 Task: Check all the learning series pricing.
Action: Mouse moved to (838, 301)
Screenshot: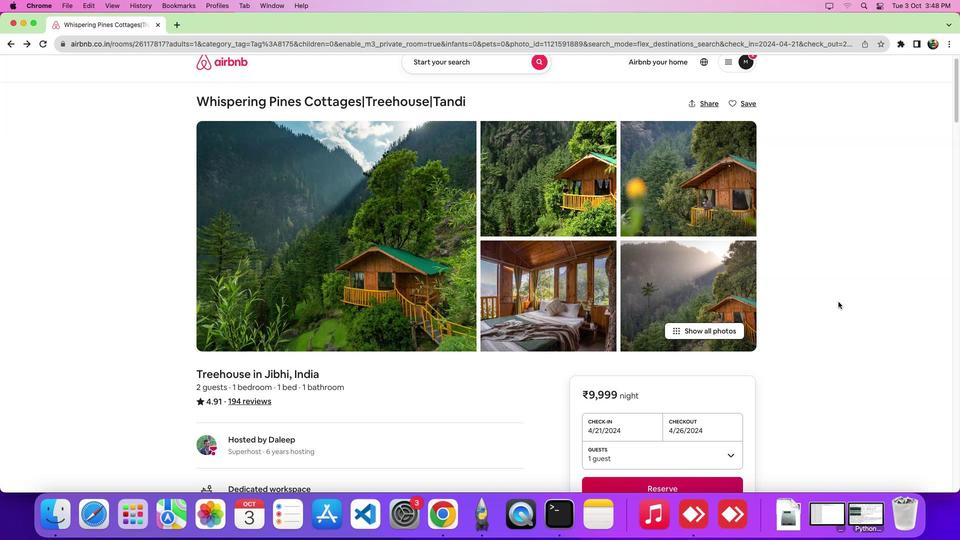 
Action: Mouse scrolled (838, 301) with delta (0, 0)
Screenshot: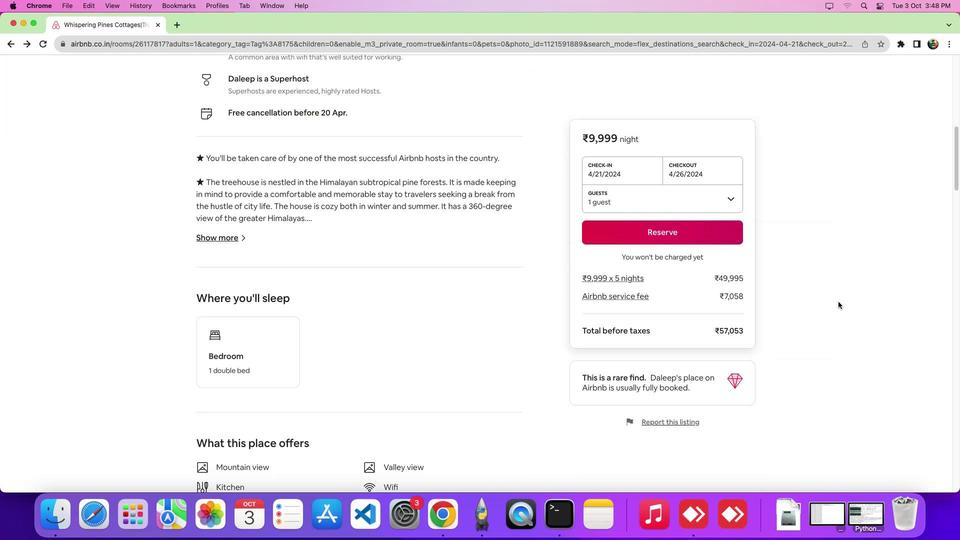 
Action: Mouse scrolled (838, 301) with delta (0, 0)
Screenshot: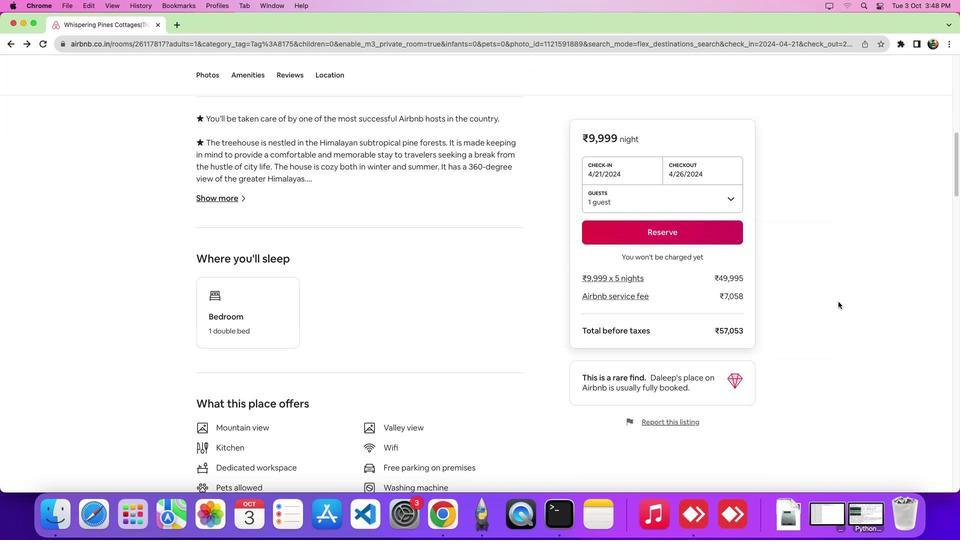 
Action: Mouse scrolled (838, 301) with delta (0, -4)
Screenshot: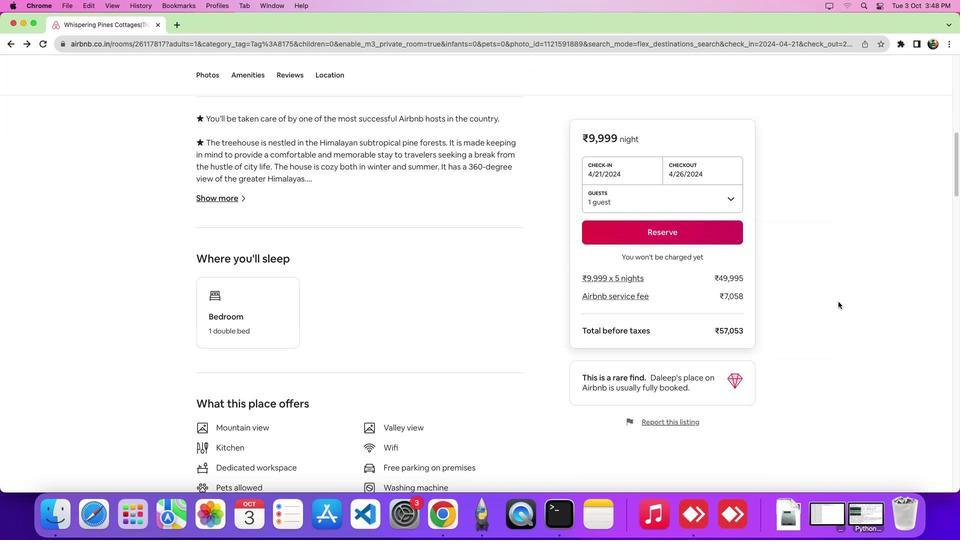 
Action: Mouse scrolled (838, 301) with delta (0, -6)
Screenshot: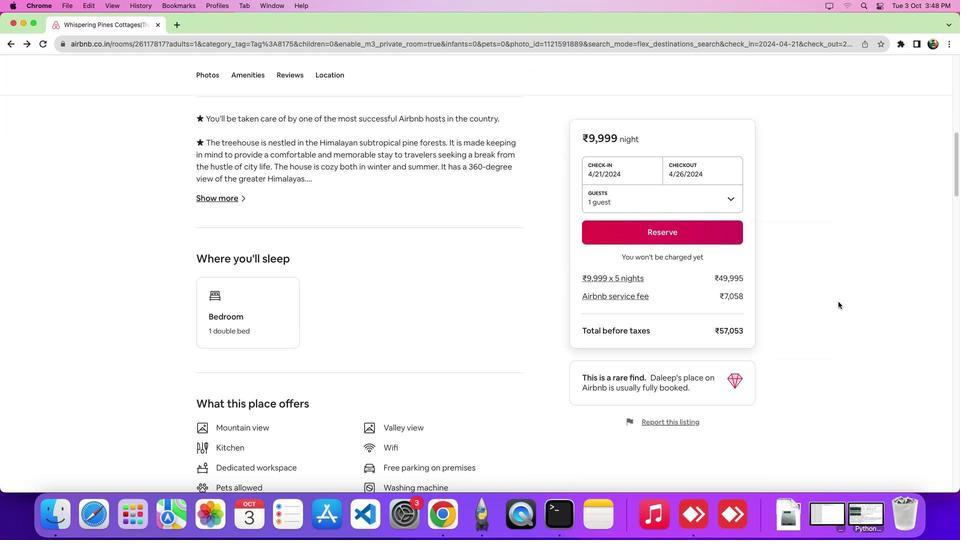 
Action: Mouse scrolled (838, 301) with delta (0, 0)
Screenshot: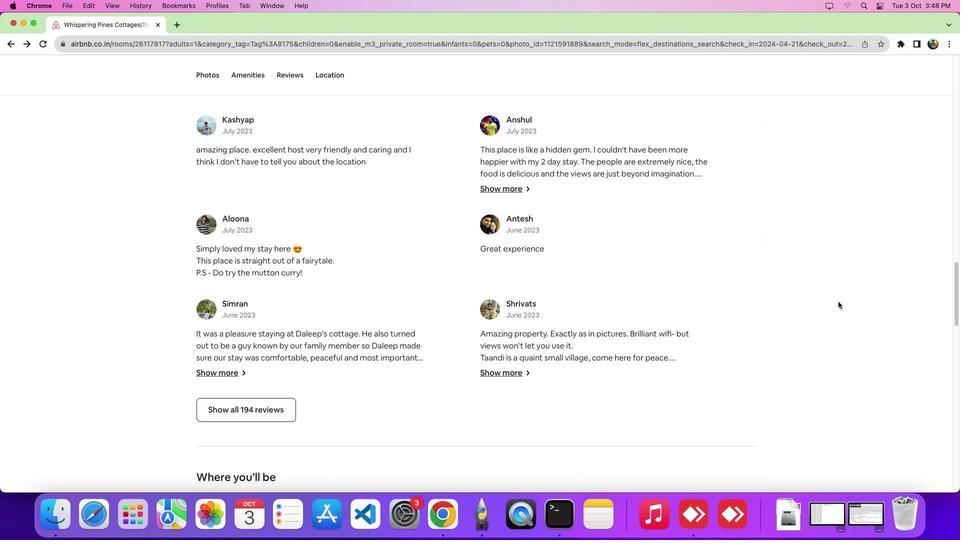 
Action: Mouse scrolled (838, 301) with delta (0, -1)
Screenshot: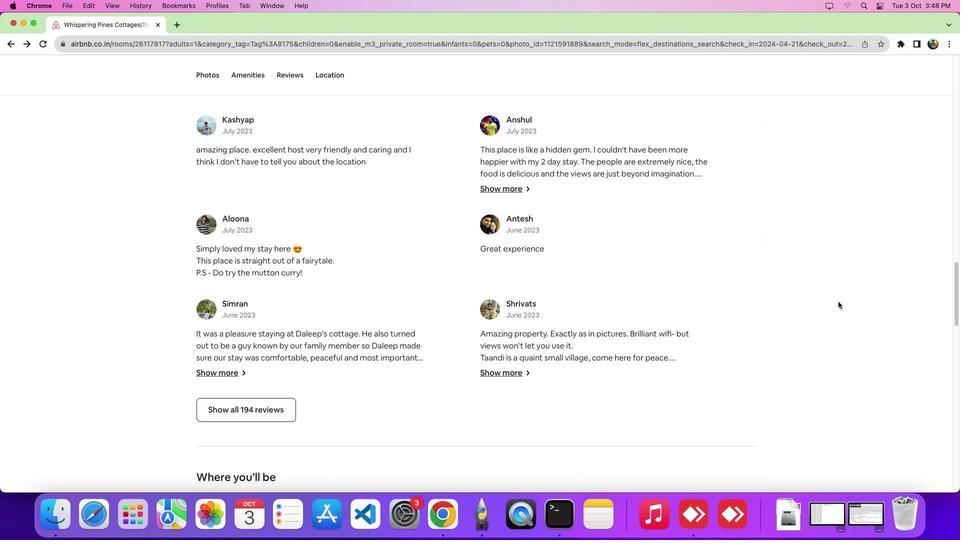 
Action: Mouse scrolled (838, 301) with delta (0, -5)
Screenshot: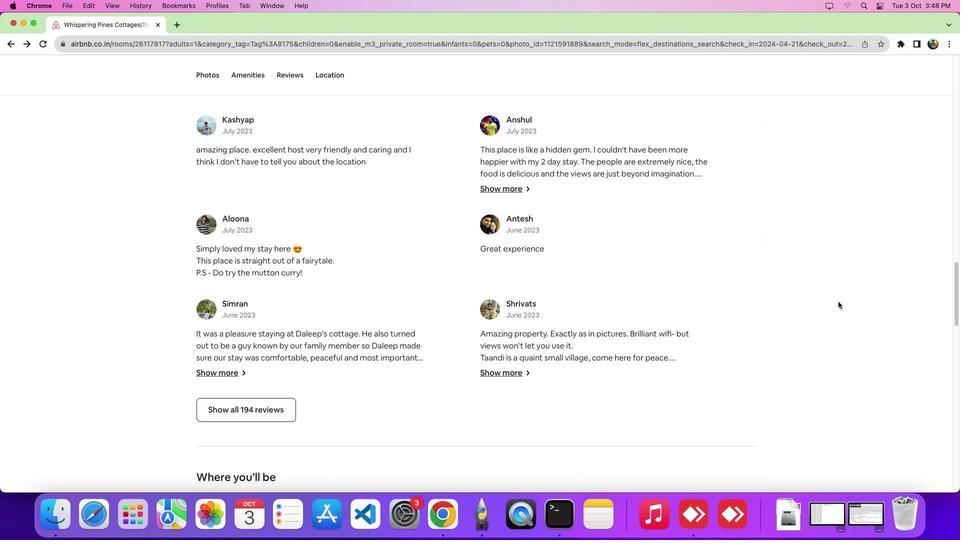 
Action: Mouse scrolled (838, 301) with delta (0, -7)
Screenshot: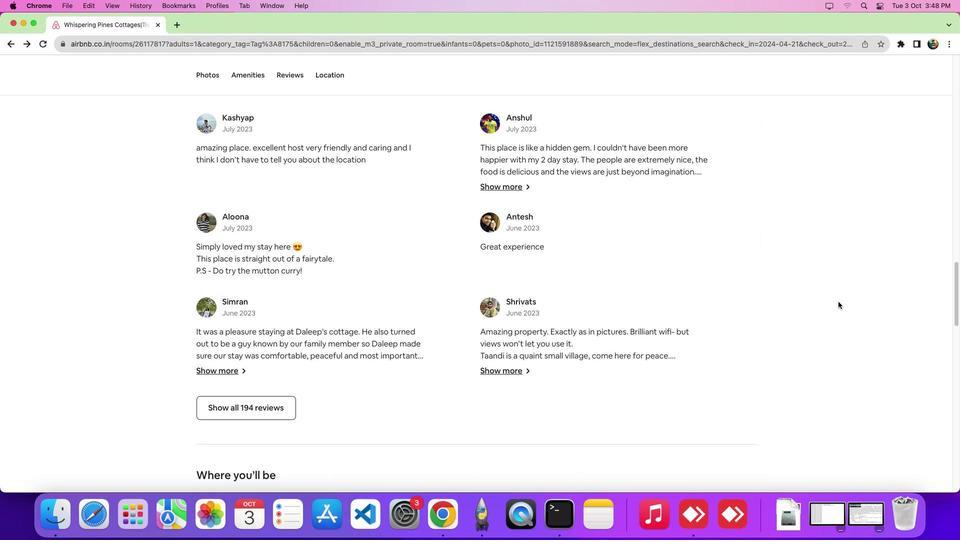 
Action: Mouse scrolled (838, 301) with delta (0, -7)
Screenshot: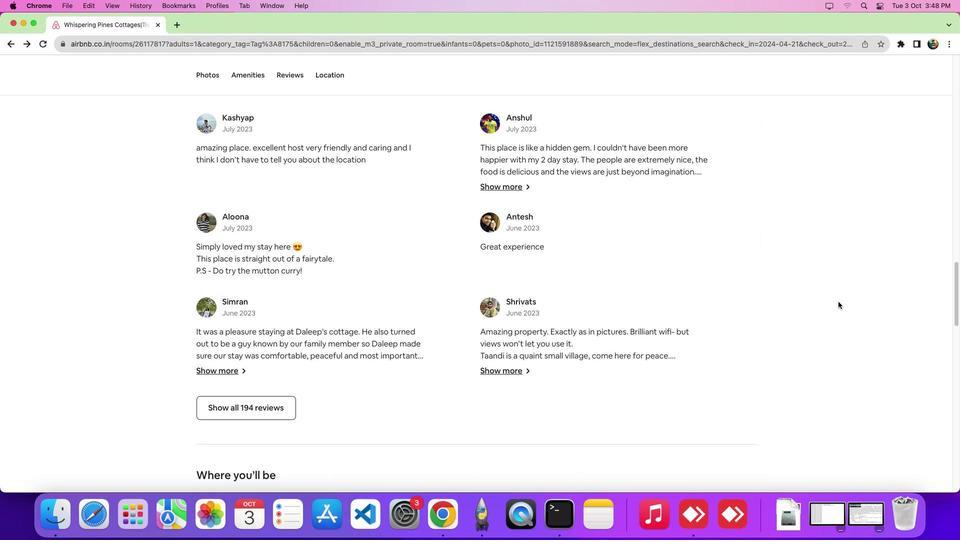 
Action: Mouse scrolled (838, 301) with delta (0, 0)
Screenshot: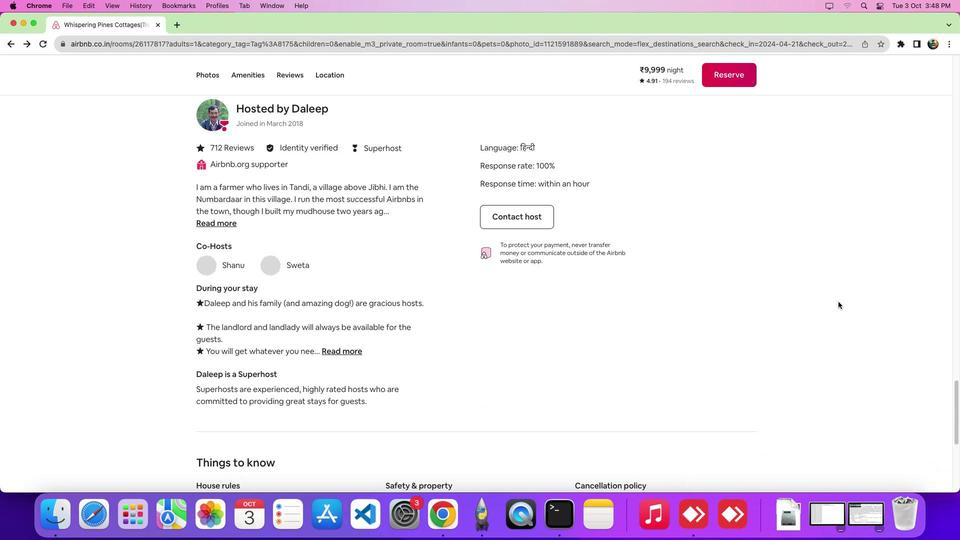 
Action: Mouse scrolled (838, 301) with delta (0, -1)
Screenshot: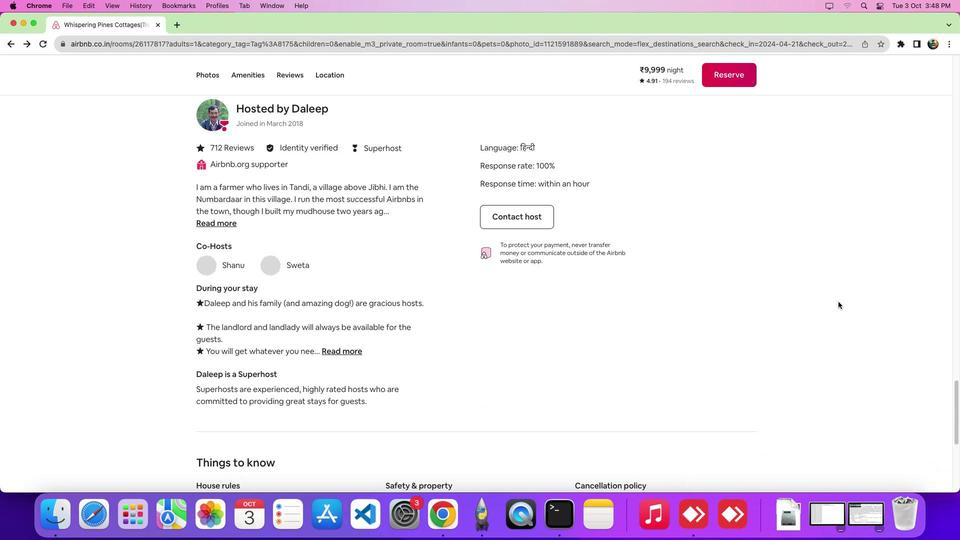 
Action: Mouse scrolled (838, 301) with delta (0, -5)
Screenshot: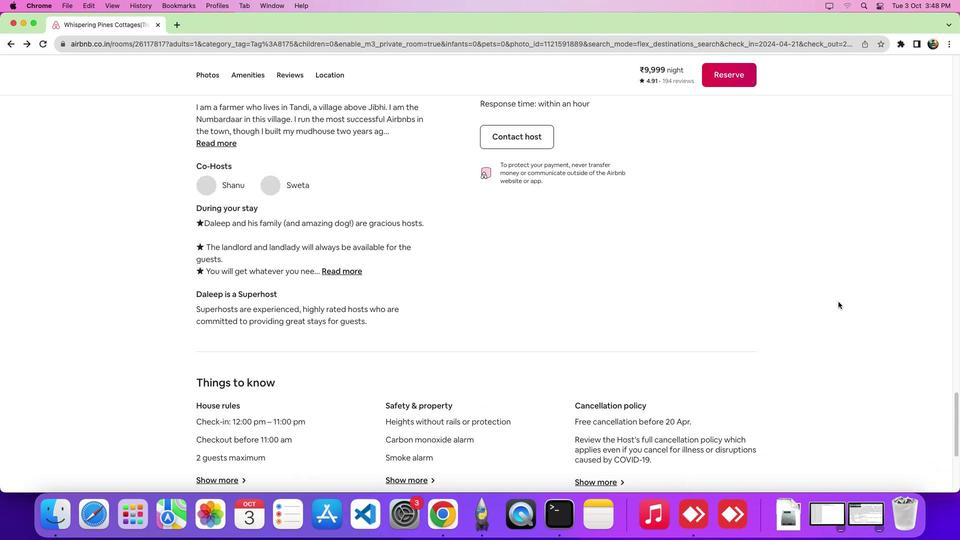 
Action: Mouse scrolled (838, 301) with delta (0, -7)
Screenshot: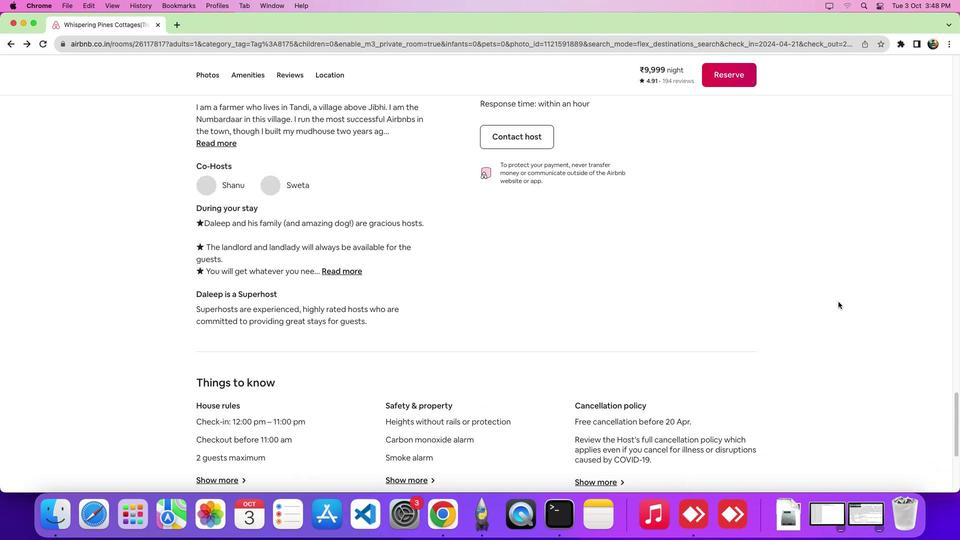 
Action: Mouse scrolled (838, 301) with delta (0, -7)
Screenshot: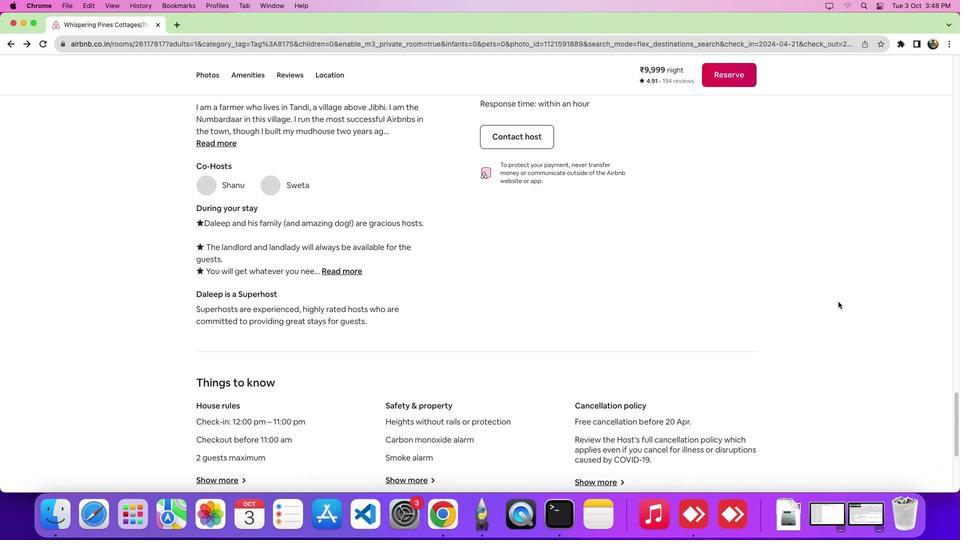 
Action: Mouse scrolled (838, 301) with delta (0, 0)
Screenshot: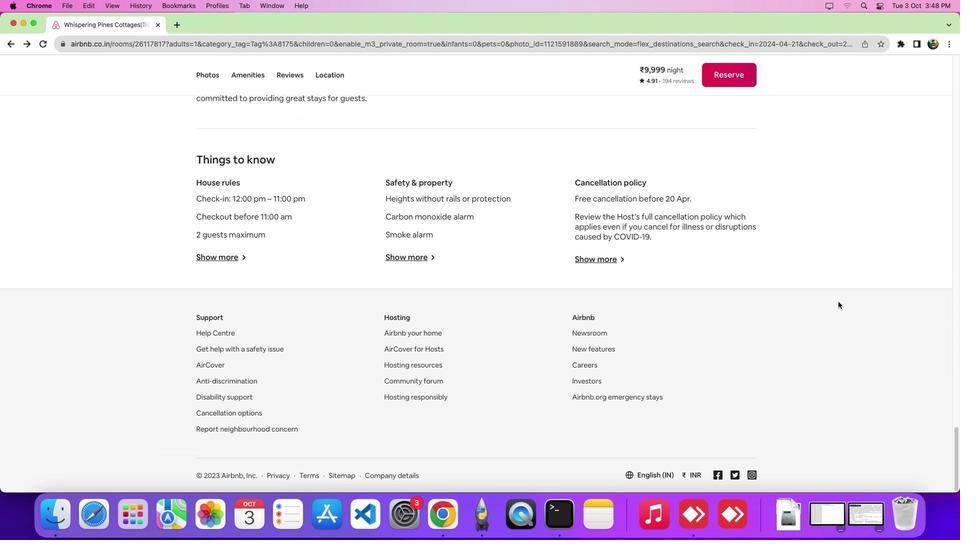 
Action: Mouse scrolled (838, 301) with delta (0, -1)
Screenshot: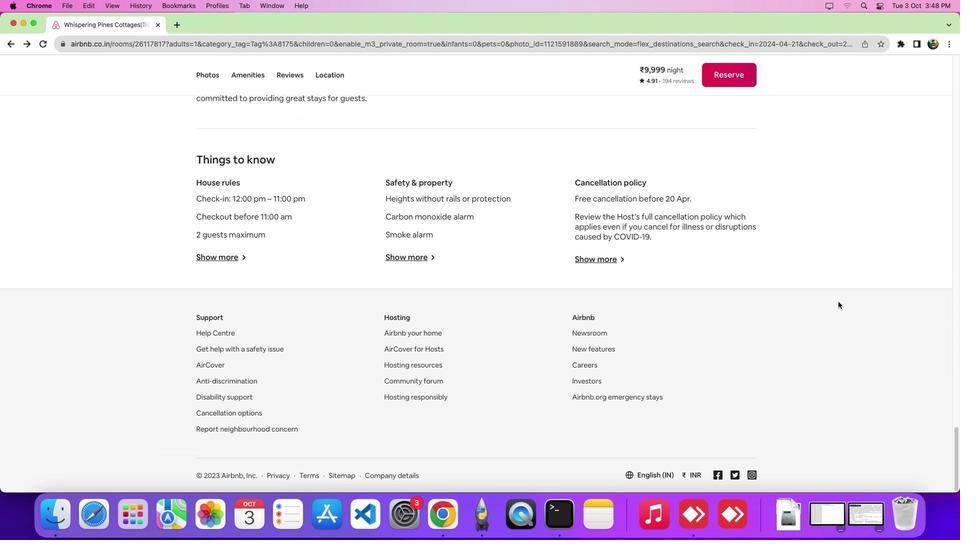 
Action: Mouse scrolled (838, 301) with delta (0, -4)
Screenshot: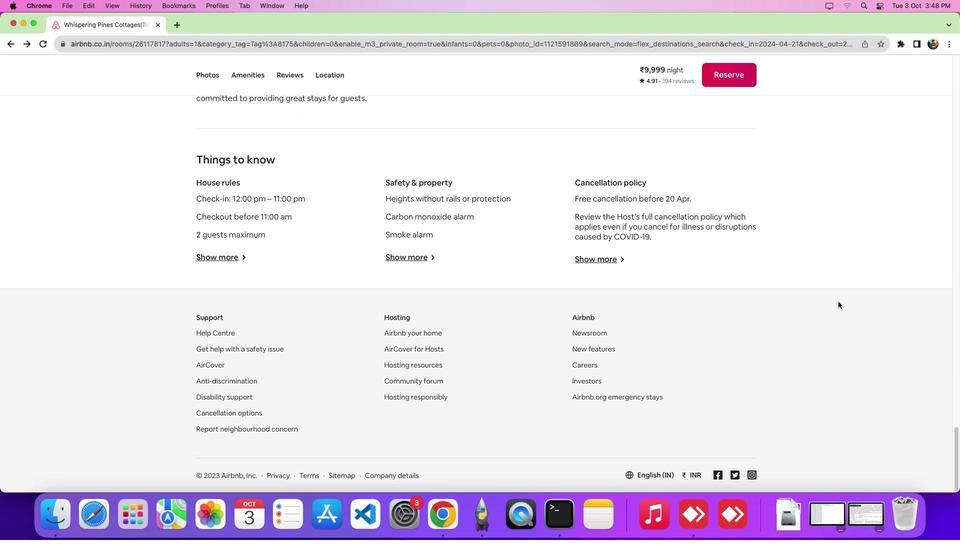 
Action: Mouse scrolled (838, 301) with delta (0, -7)
Screenshot: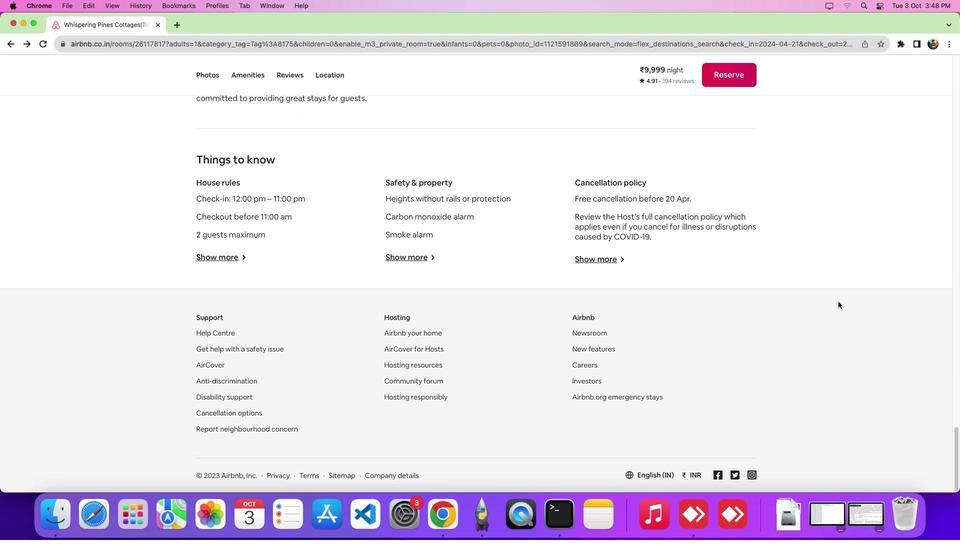
Action: Mouse scrolled (838, 301) with delta (0, -7)
Screenshot: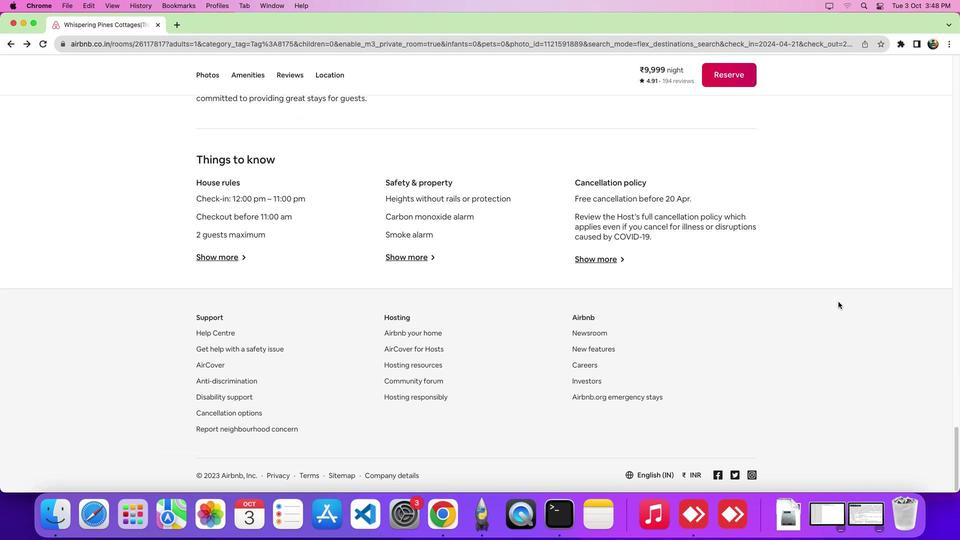 
Action: Mouse scrolled (838, 301) with delta (0, 0)
Screenshot: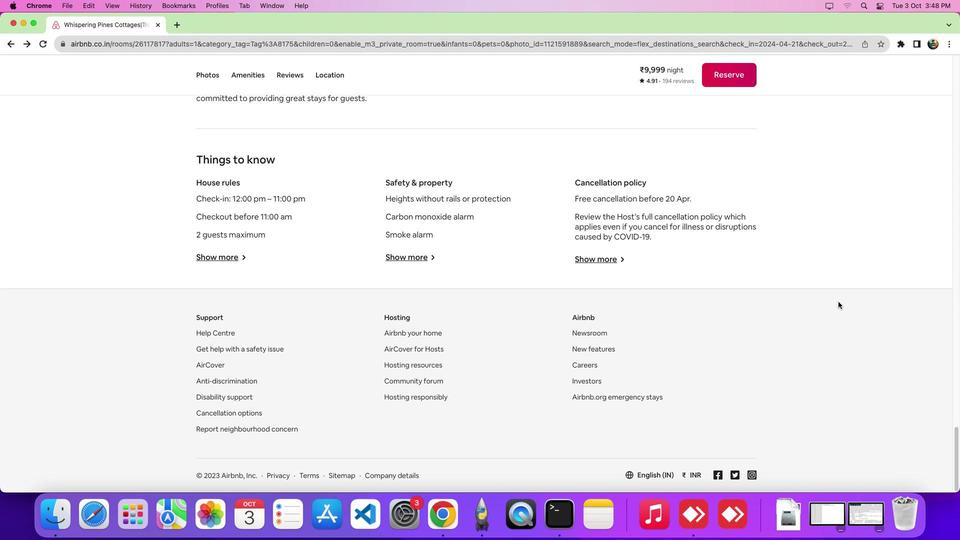 
Action: Mouse scrolled (838, 301) with delta (0, -1)
Screenshot: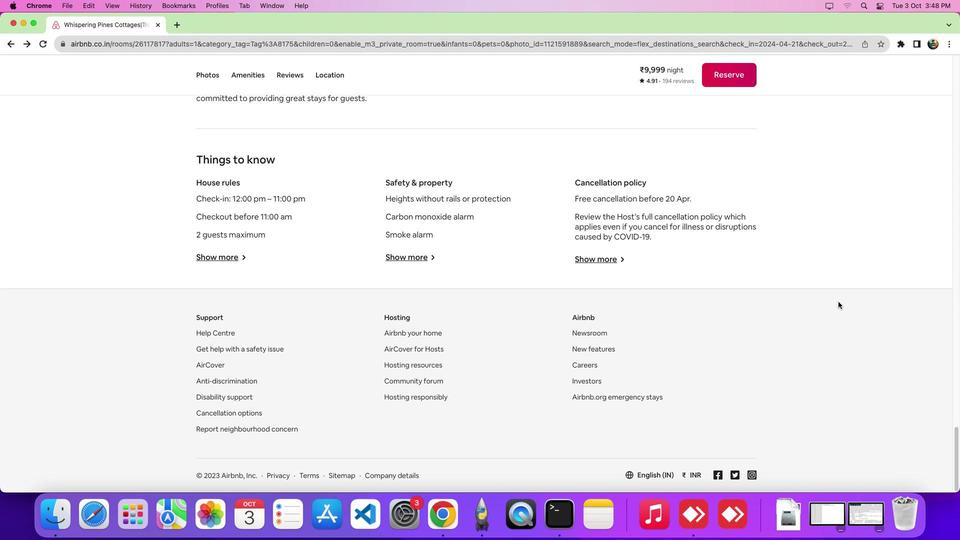 
Action: Mouse scrolled (838, 301) with delta (0, -4)
Screenshot: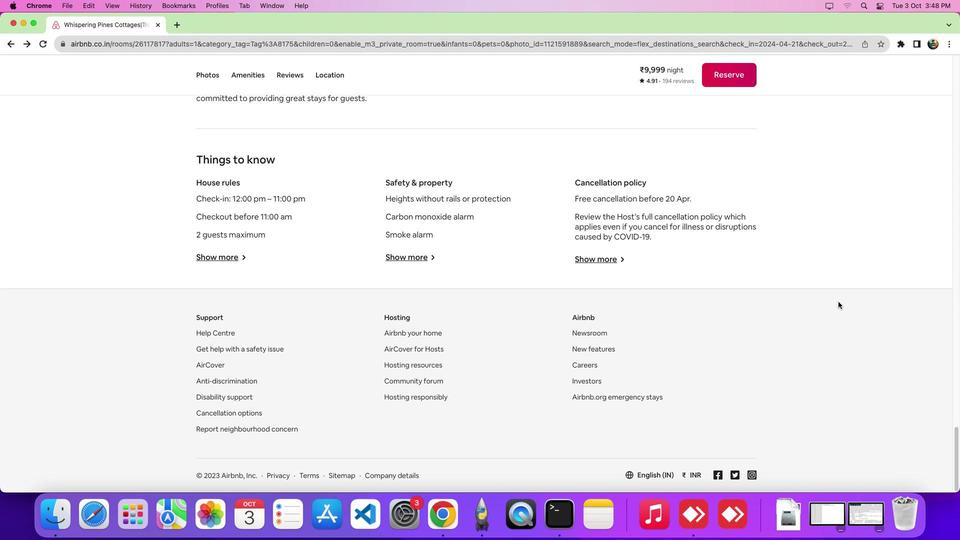 
Action: Mouse scrolled (838, 301) with delta (0, -7)
Screenshot: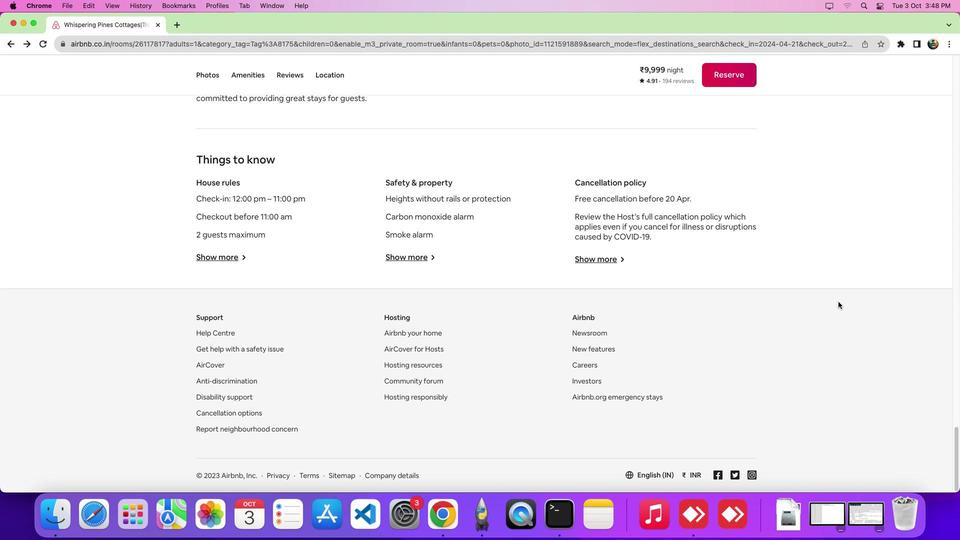 
Action: Mouse moved to (420, 363)
Screenshot: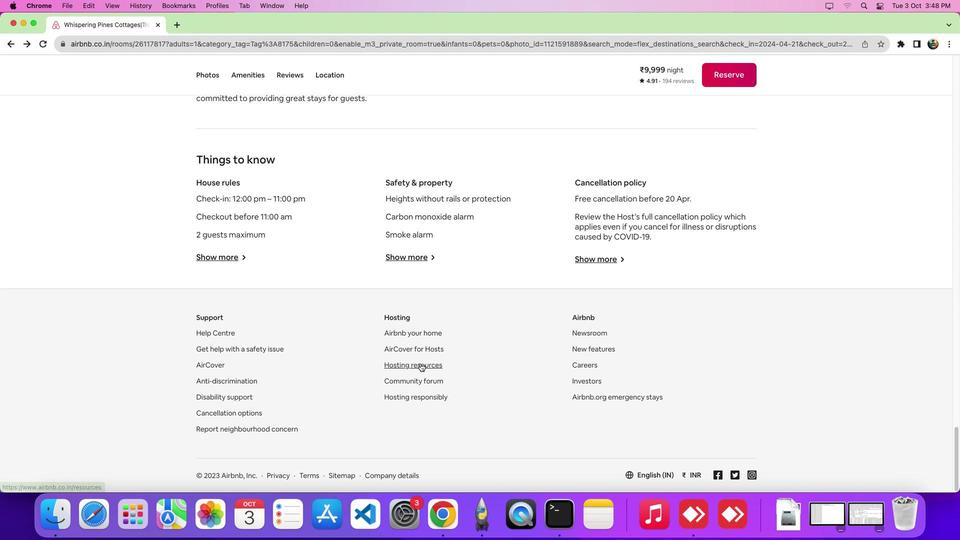 
Action: Mouse pressed left at (420, 363)
Screenshot: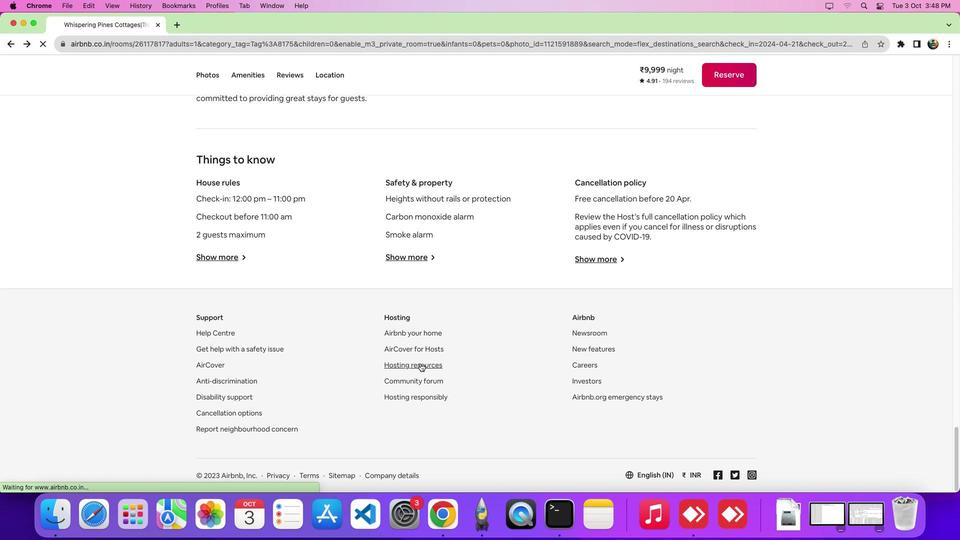 
Action: Mouse moved to (839, 78)
Screenshot: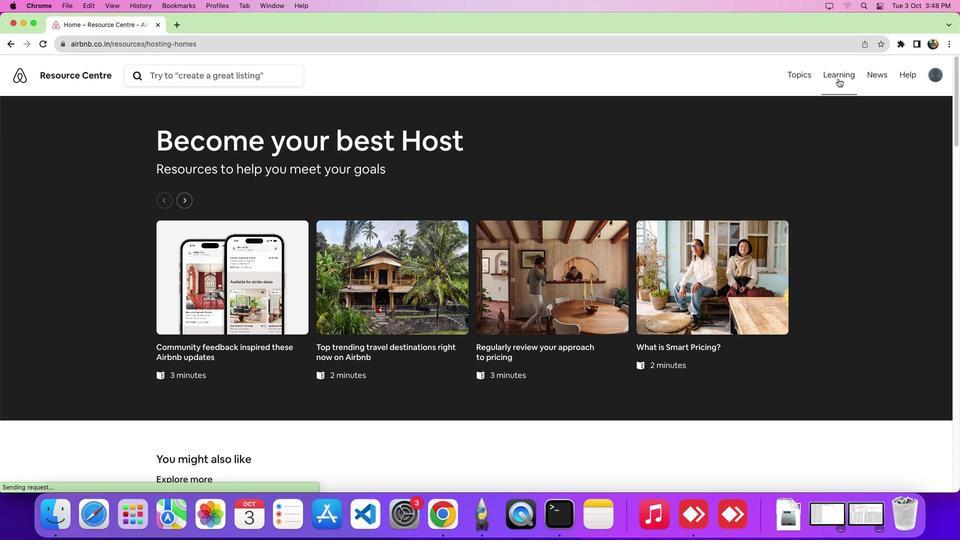 
Action: Mouse pressed left at (839, 78)
Screenshot: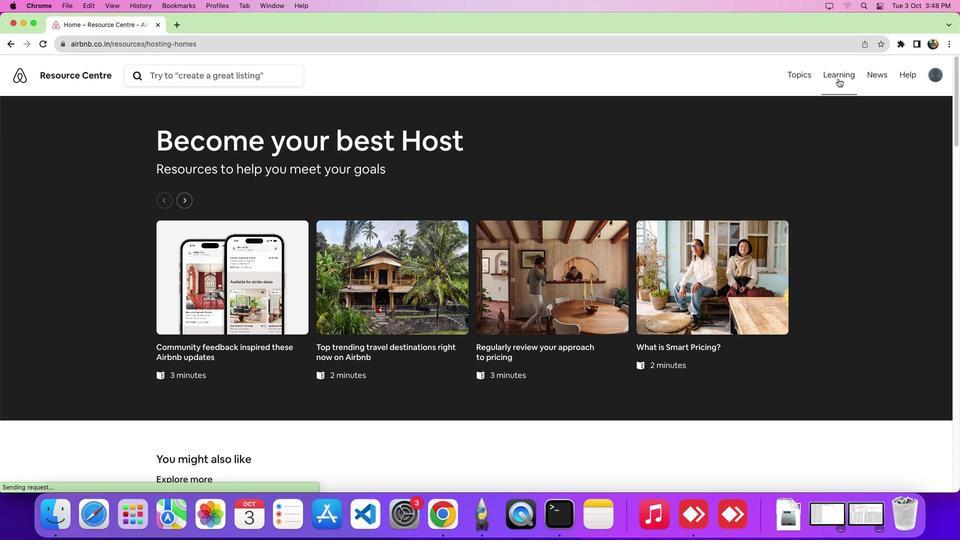 
Action: Mouse moved to (781, 129)
Screenshot: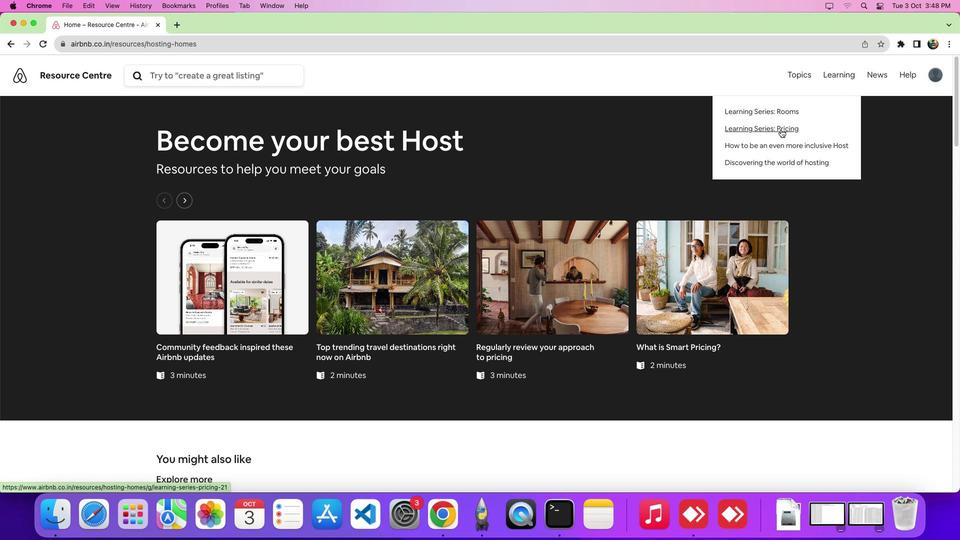 
Action: Mouse pressed left at (781, 129)
Screenshot: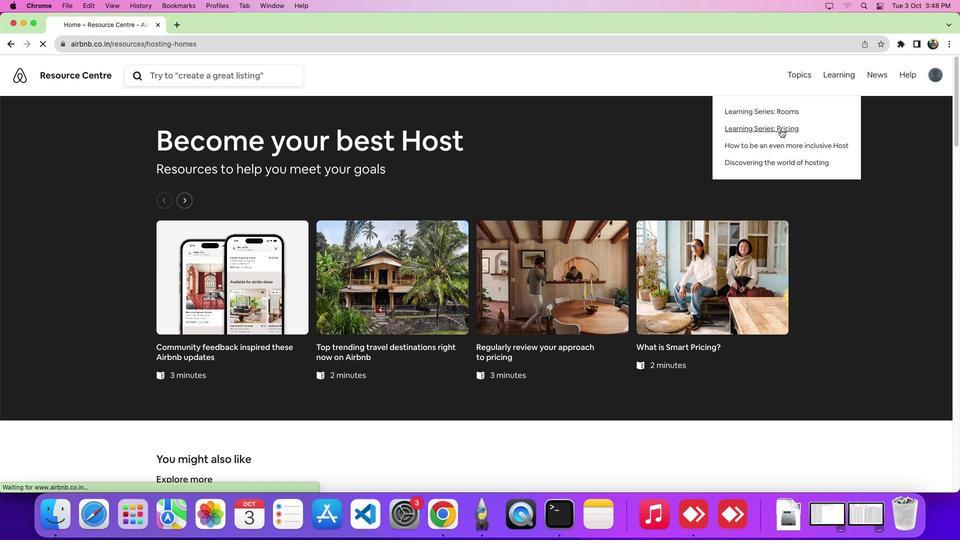 
Action: Mouse moved to (737, 320)
Screenshot: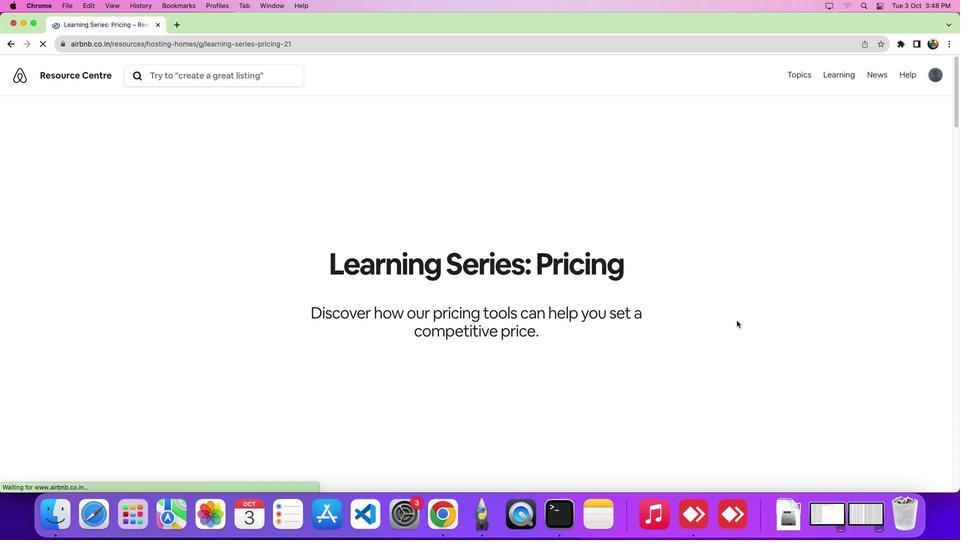
Action: Mouse scrolled (737, 320) with delta (0, 0)
Screenshot: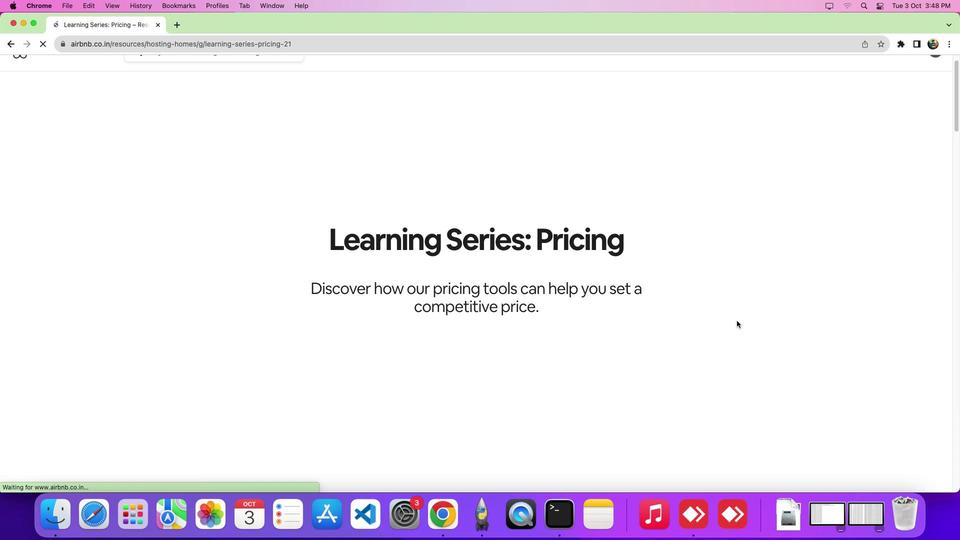 
Action: Mouse scrolled (737, 320) with delta (0, 0)
Screenshot: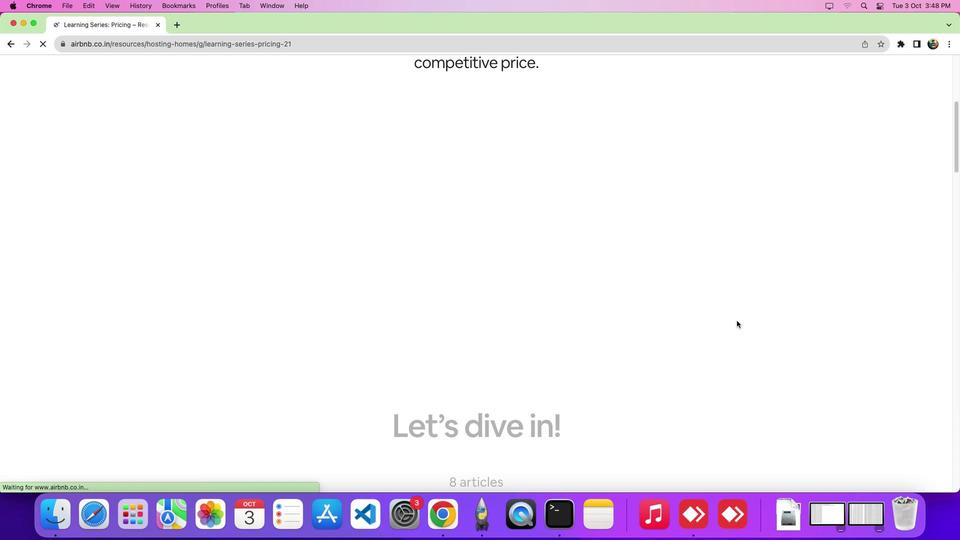 
Action: Mouse scrolled (737, 320) with delta (0, -2)
Screenshot: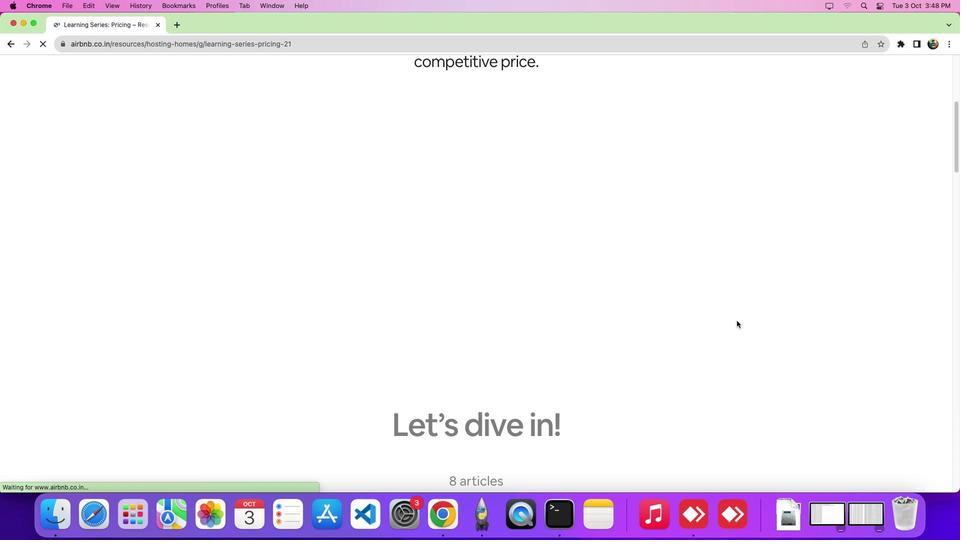
Action: Mouse scrolled (737, 320) with delta (0, -3)
Screenshot: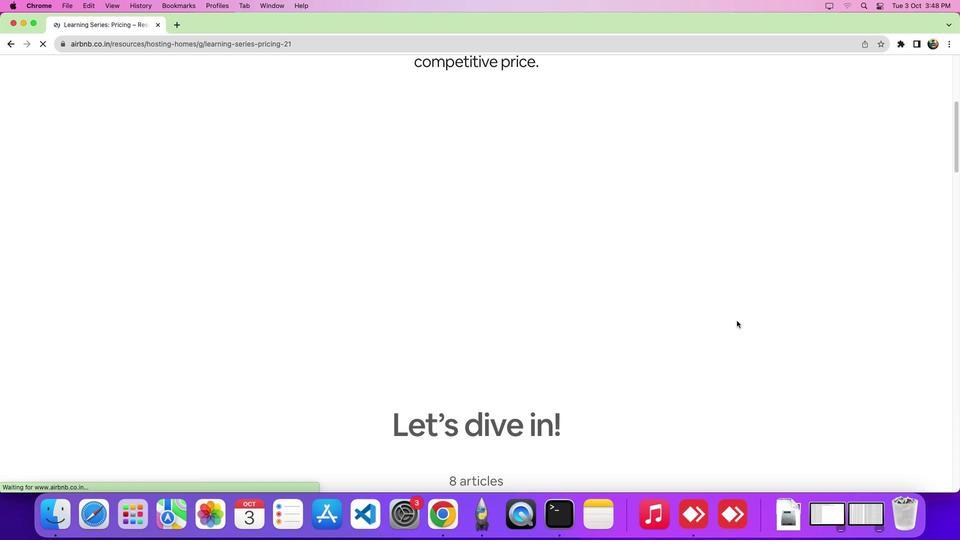 
Action: Mouse scrolled (737, 320) with delta (0, 0)
Screenshot: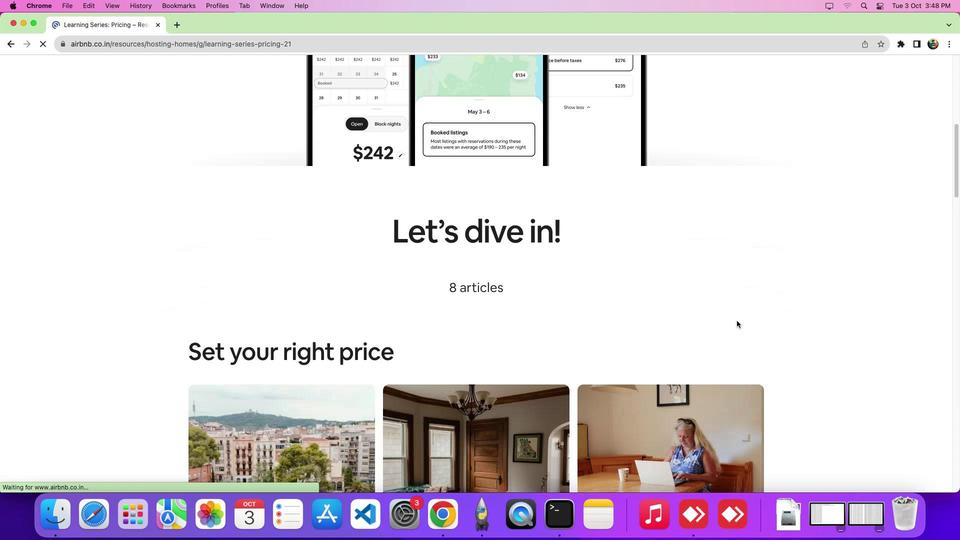 
Action: Mouse scrolled (737, 320) with delta (0, 0)
Screenshot: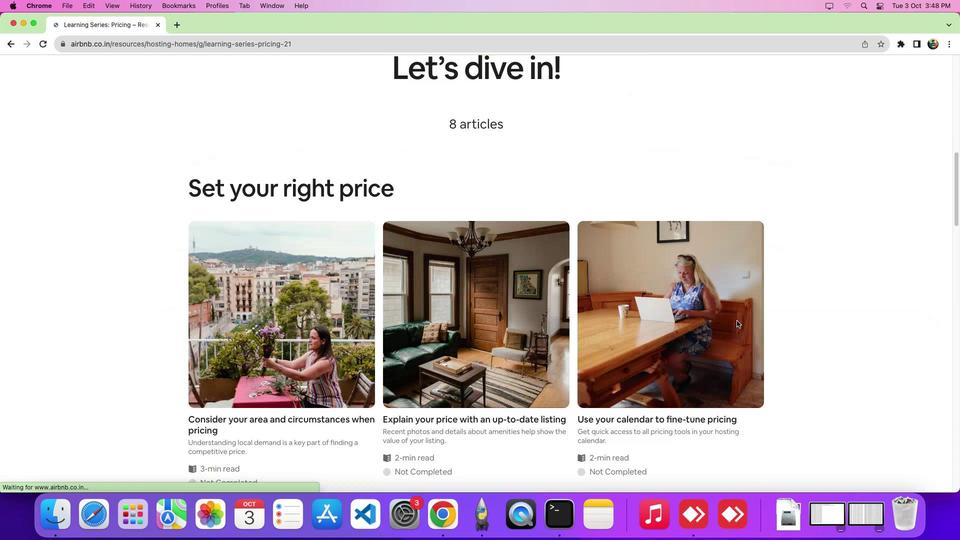 
Action: Mouse scrolled (737, 320) with delta (0, -3)
Screenshot: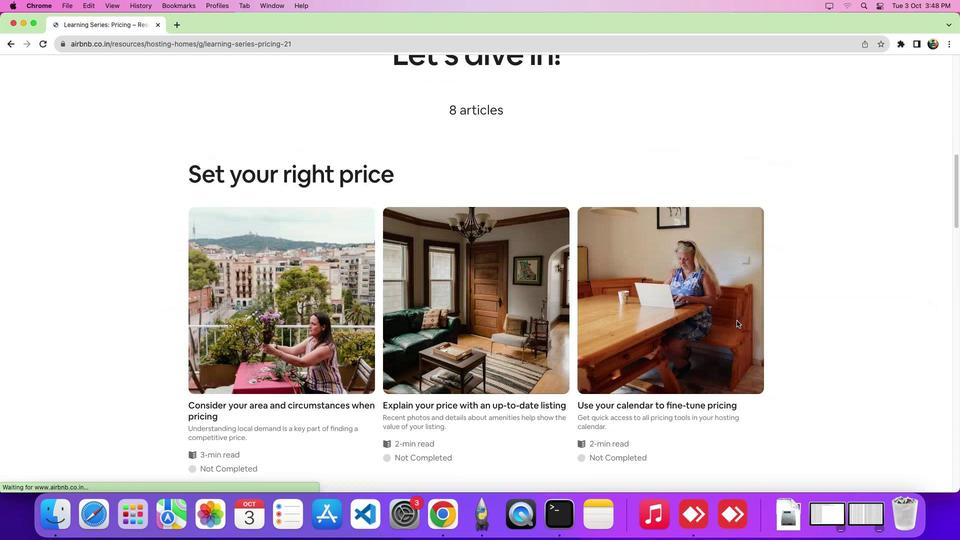 
Action: Mouse scrolled (737, 320) with delta (0, -4)
Screenshot: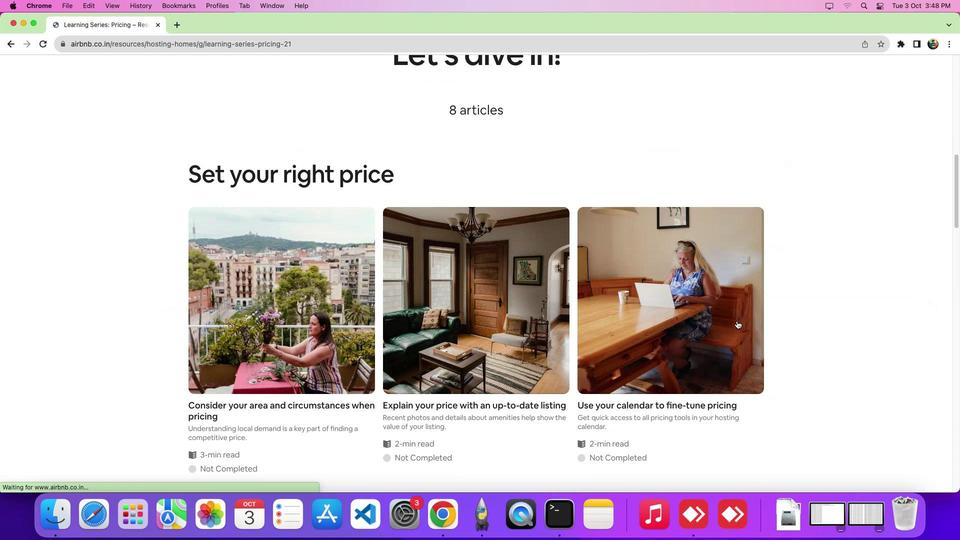 
Action: Mouse scrolled (737, 320) with delta (0, 0)
Screenshot: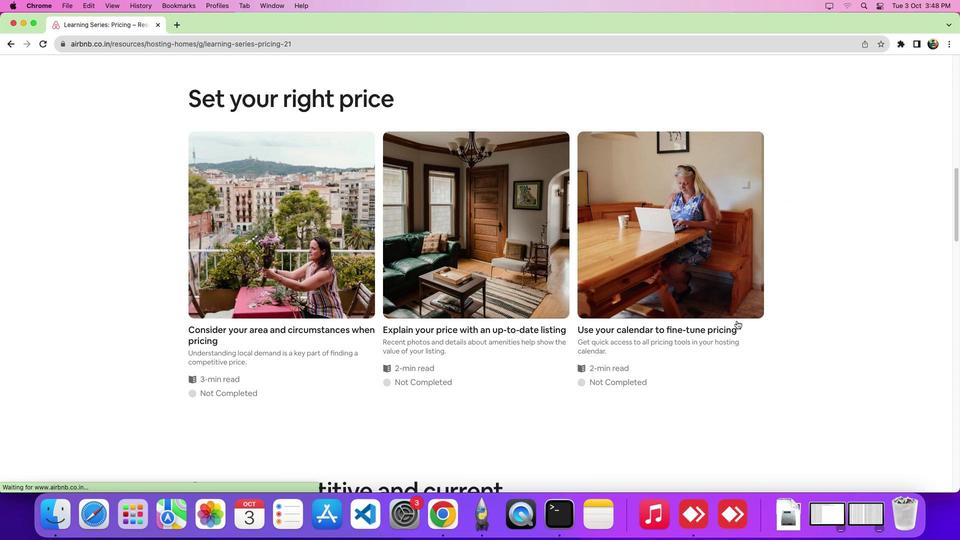 
Action: Mouse scrolled (737, 320) with delta (0, 0)
Screenshot: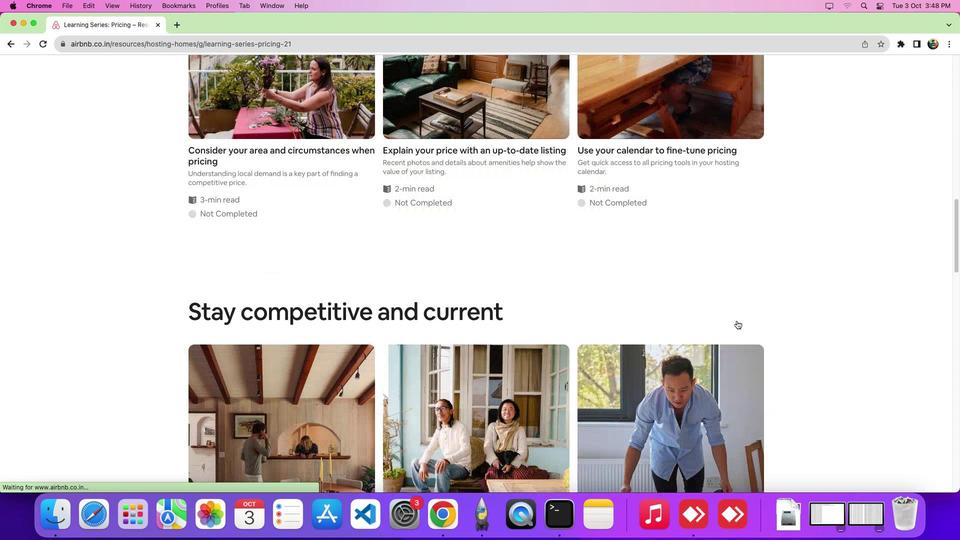 
Action: Mouse scrolled (737, 320) with delta (0, -2)
Screenshot: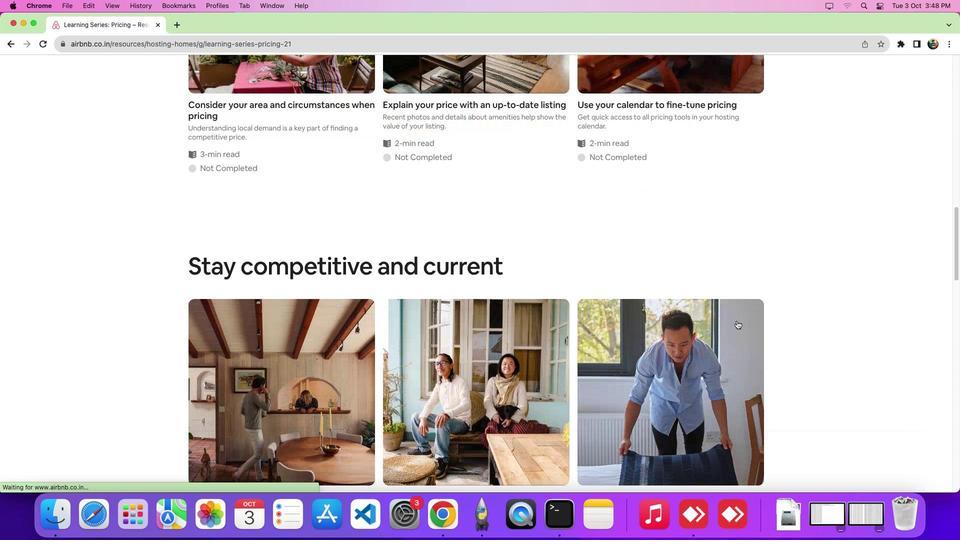 
Action: Mouse scrolled (737, 320) with delta (0, -4)
Screenshot: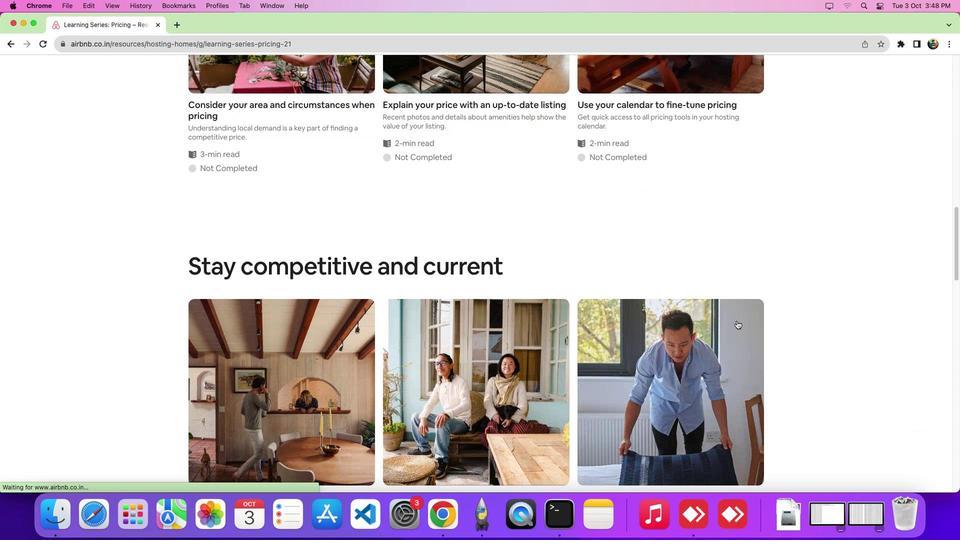 
Action: Mouse scrolled (737, 320) with delta (0, 0)
Screenshot: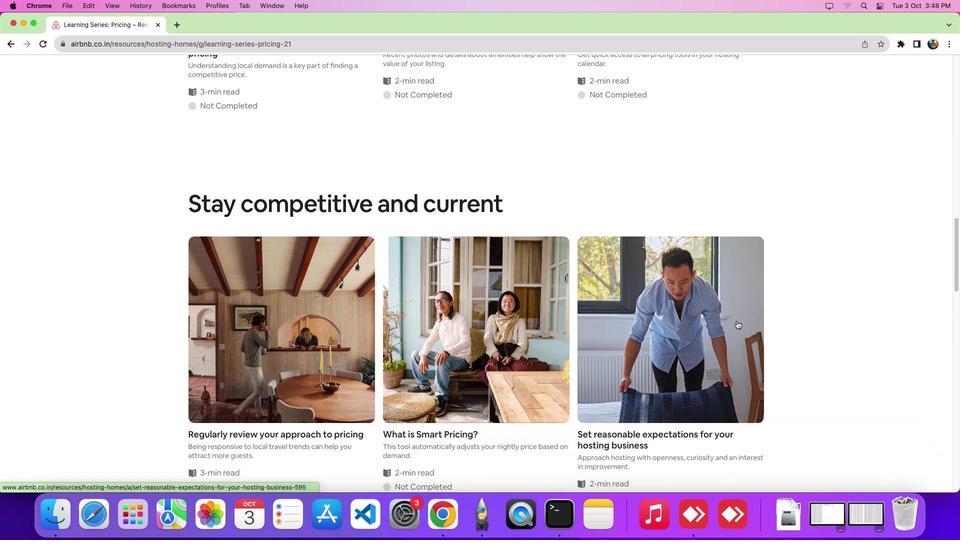 
Action: Mouse scrolled (737, 320) with delta (0, 0)
Screenshot: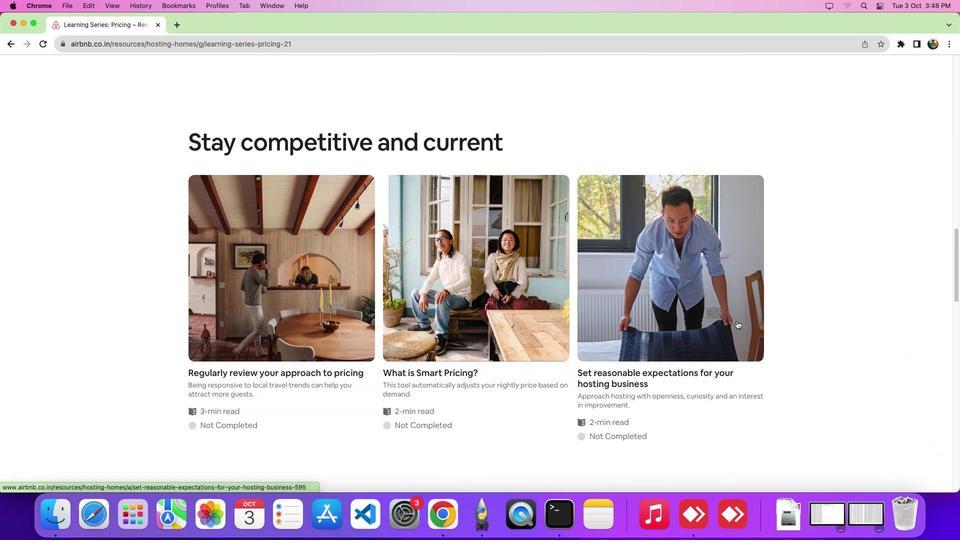 
Action: Mouse scrolled (737, 320) with delta (0, -2)
Screenshot: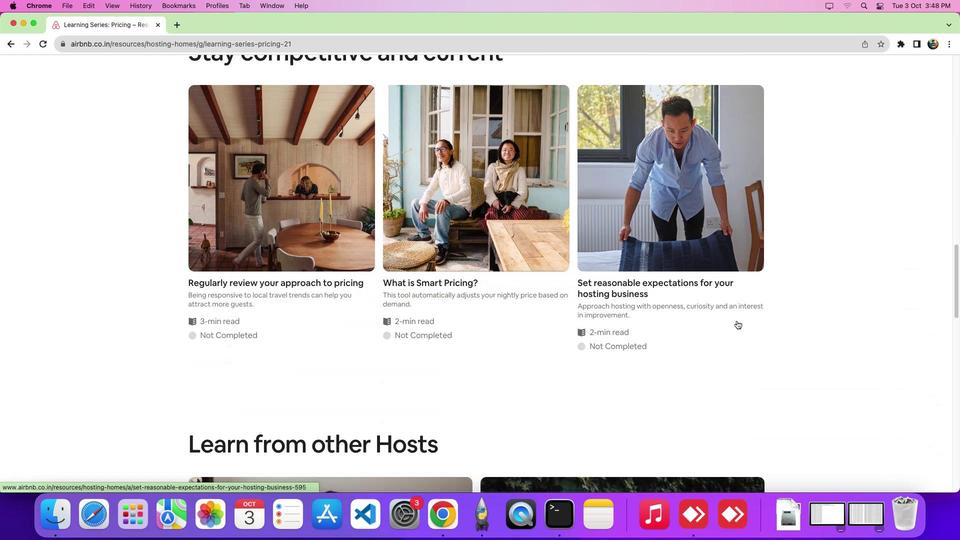 
Action: Mouse scrolled (737, 320) with delta (0, -2)
Screenshot: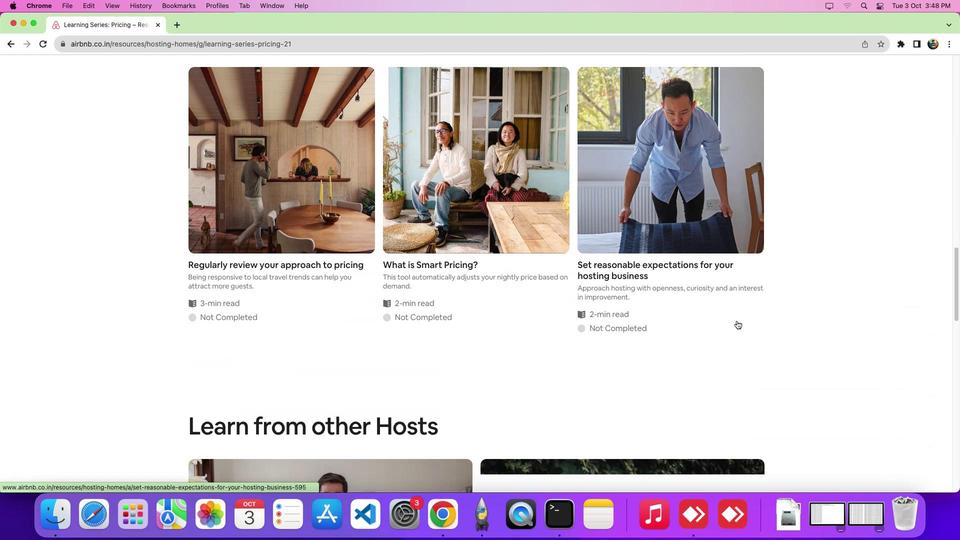 
Action: Mouse scrolled (737, 320) with delta (0, 0)
Screenshot: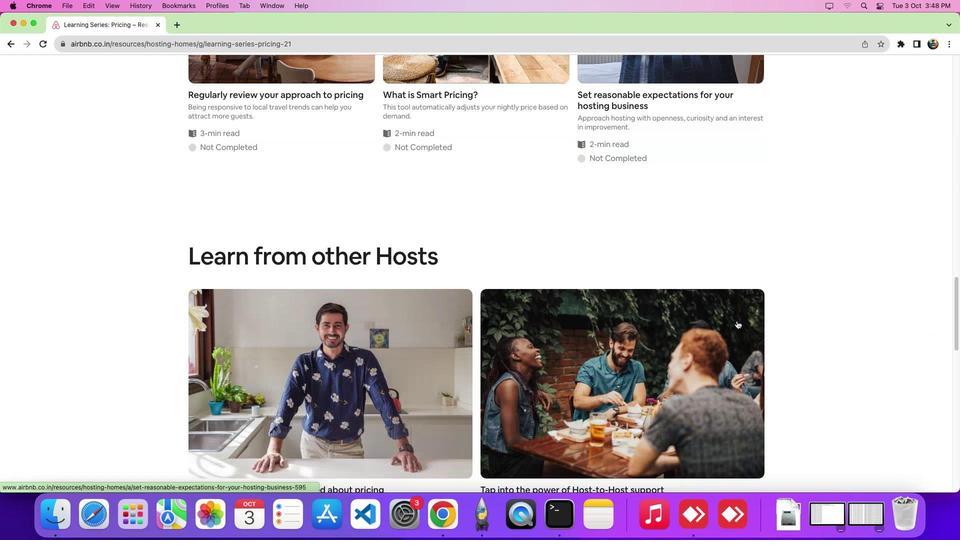 
Action: Mouse scrolled (737, 320) with delta (0, 0)
Screenshot: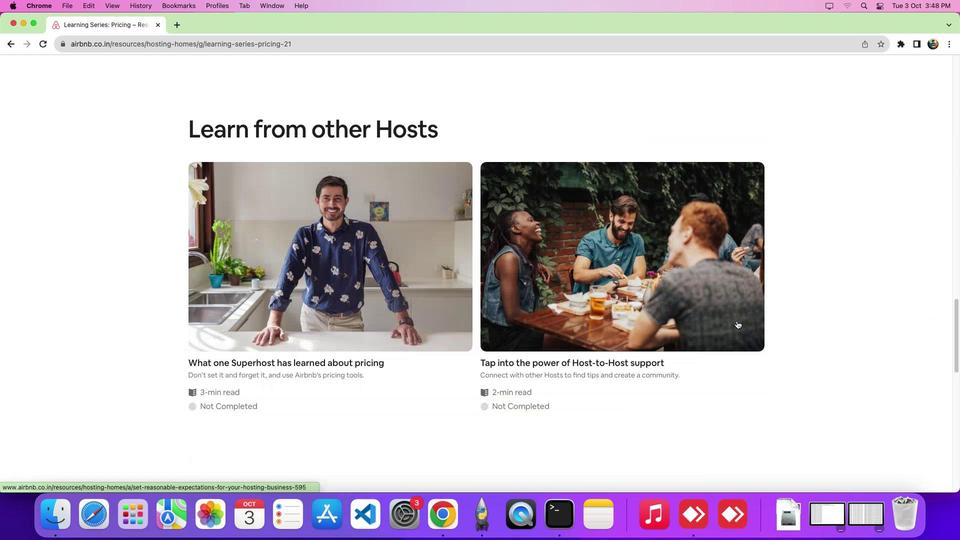 
Action: Mouse scrolled (737, 320) with delta (0, -2)
Screenshot: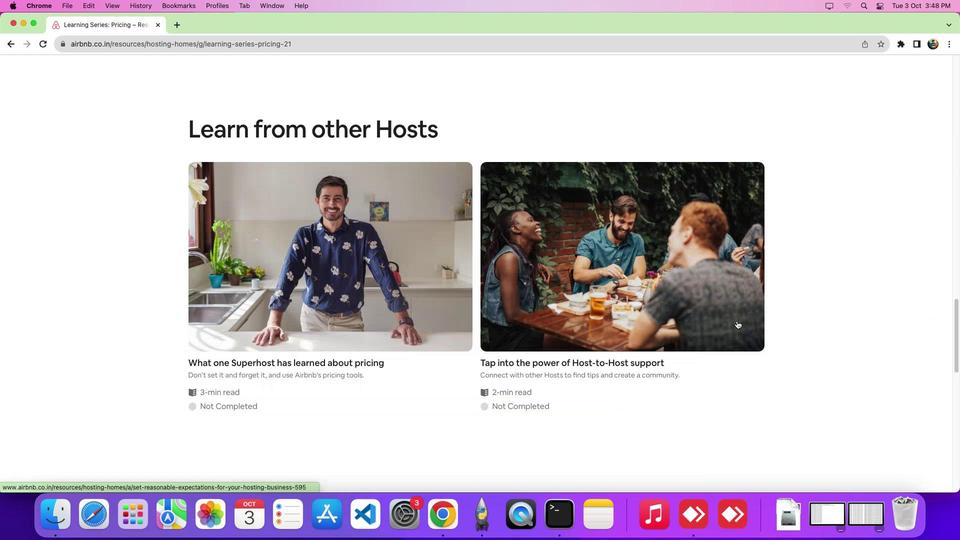 
Action: Mouse scrolled (737, 320) with delta (0, -4)
Screenshot: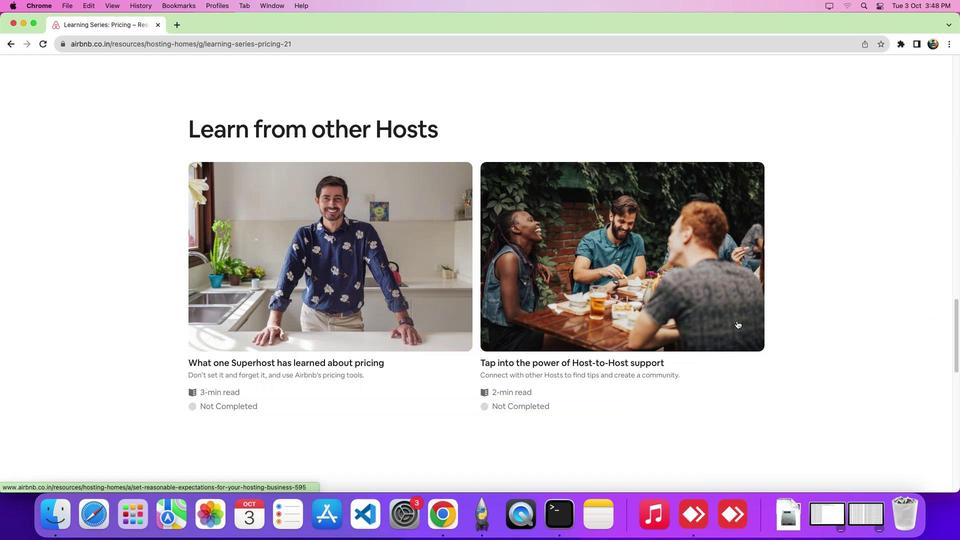 
Action: Mouse scrolled (737, 320) with delta (0, 0)
Screenshot: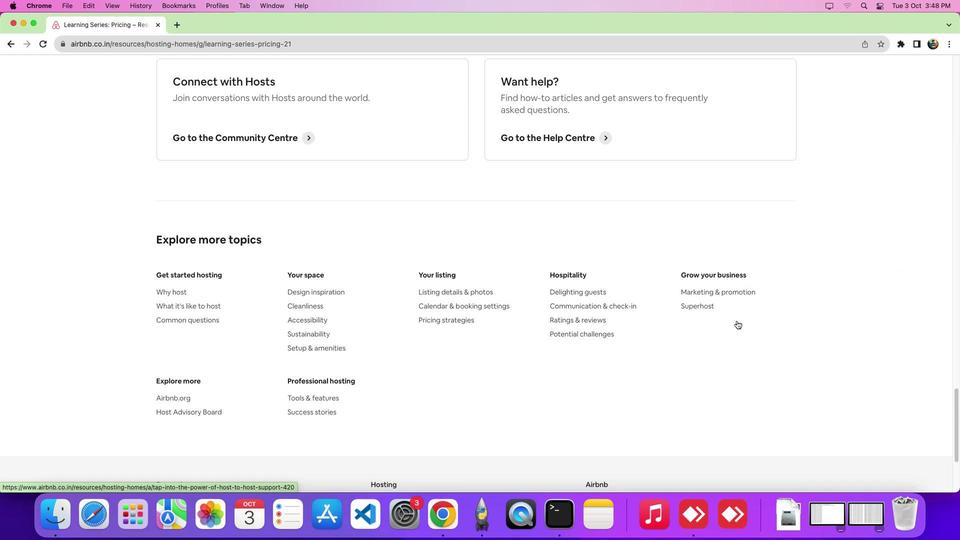
Action: Mouse scrolled (737, 320) with delta (0, -1)
Screenshot: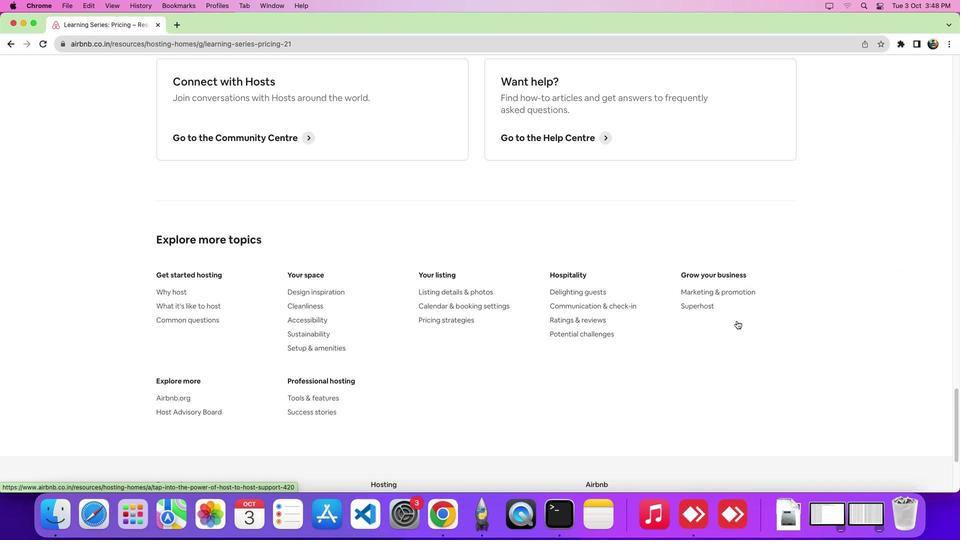 
Action: Mouse scrolled (737, 320) with delta (0, -4)
Screenshot: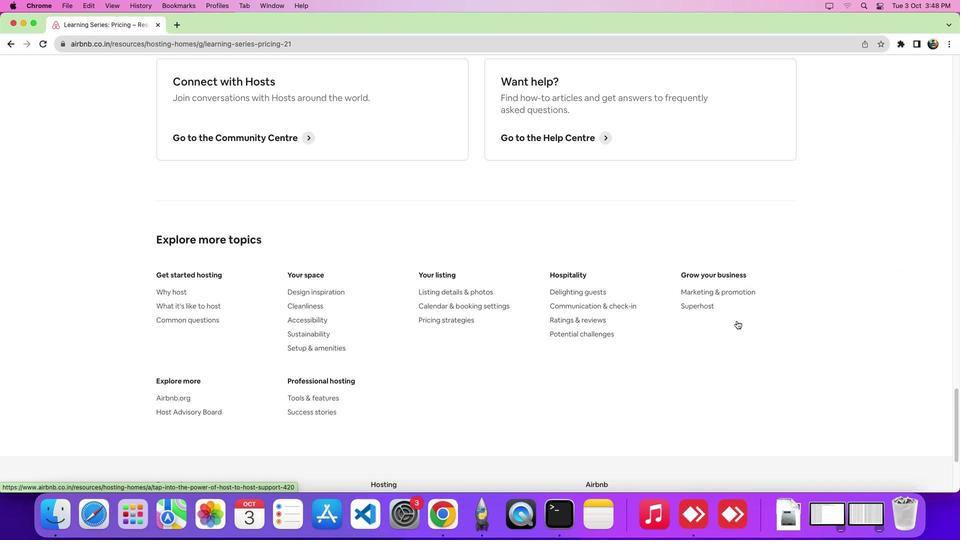 
Action: Mouse scrolled (737, 320) with delta (0, -6)
Screenshot: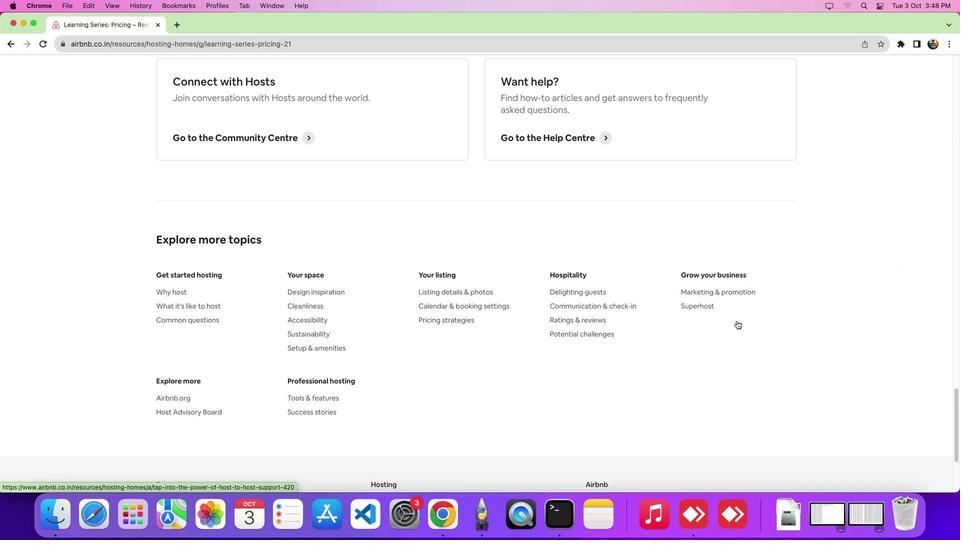 
